 Task: Check the service workers in application tab.
Action: Mouse moved to (1056, 31)
Screenshot: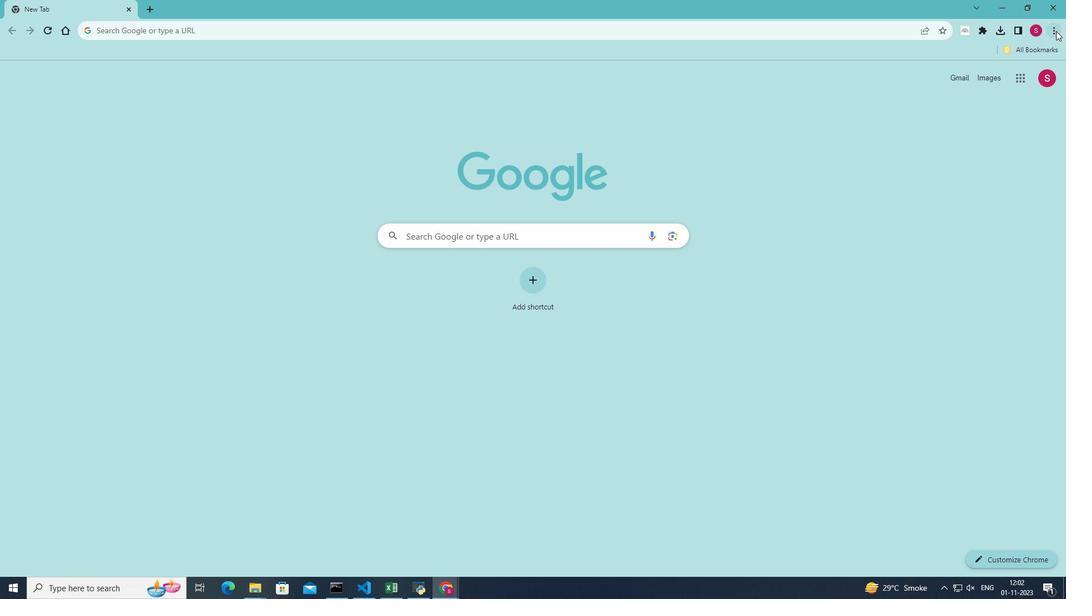 
Action: Mouse pressed left at (1056, 31)
Screenshot: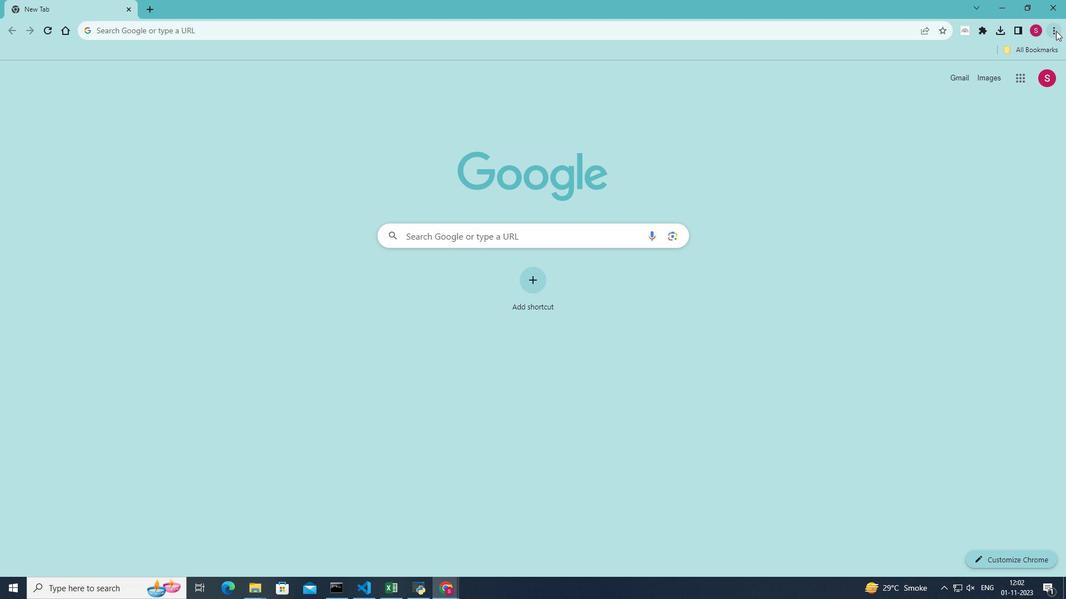 
Action: Mouse moved to (952, 204)
Screenshot: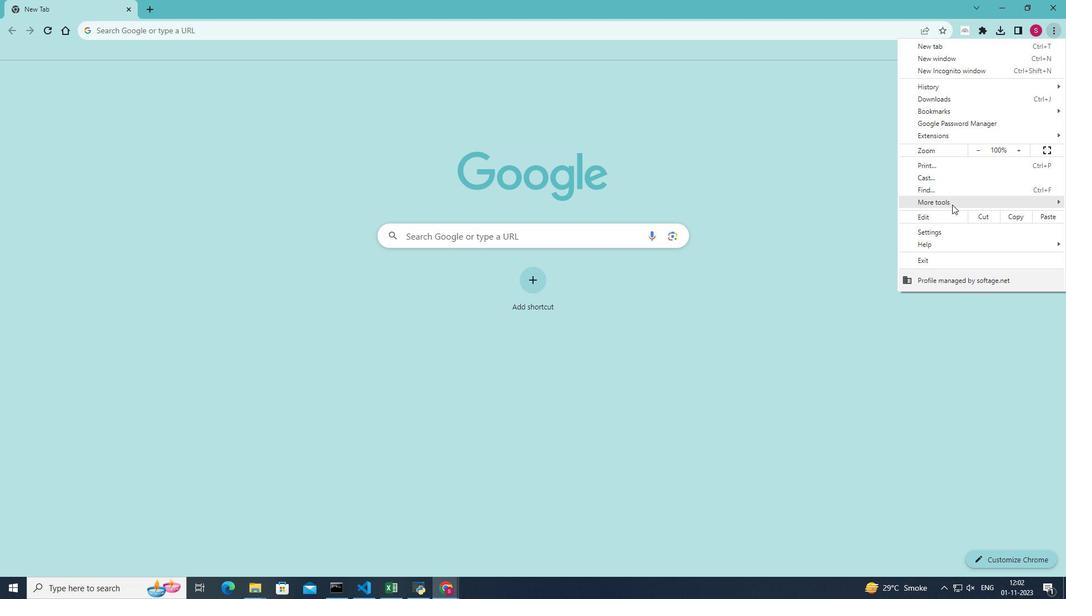 
Action: Mouse pressed left at (952, 204)
Screenshot: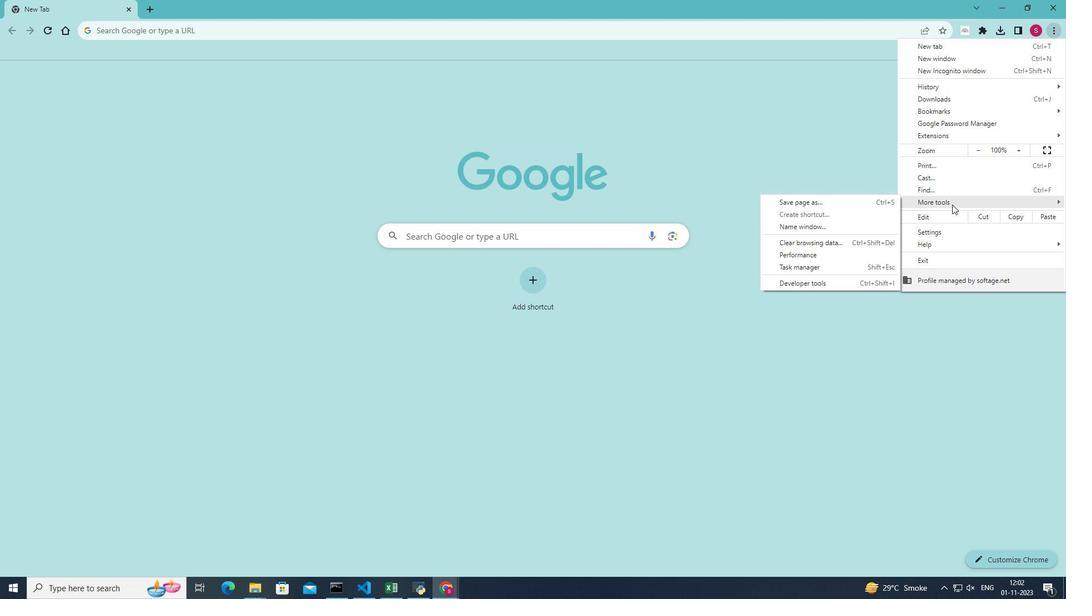 
Action: Mouse moved to (811, 283)
Screenshot: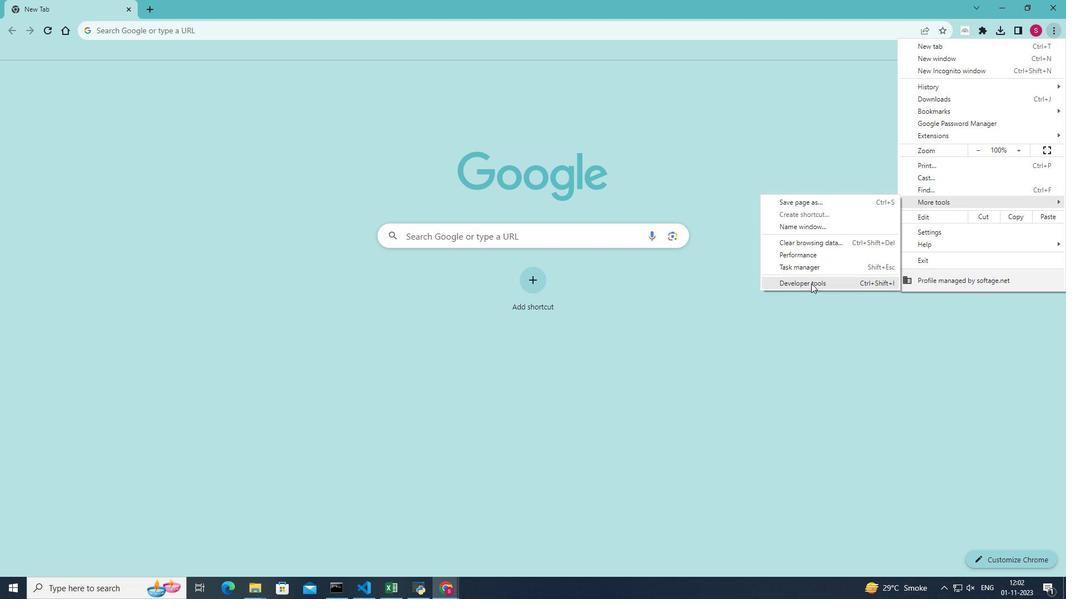 
Action: Mouse pressed left at (811, 283)
Screenshot: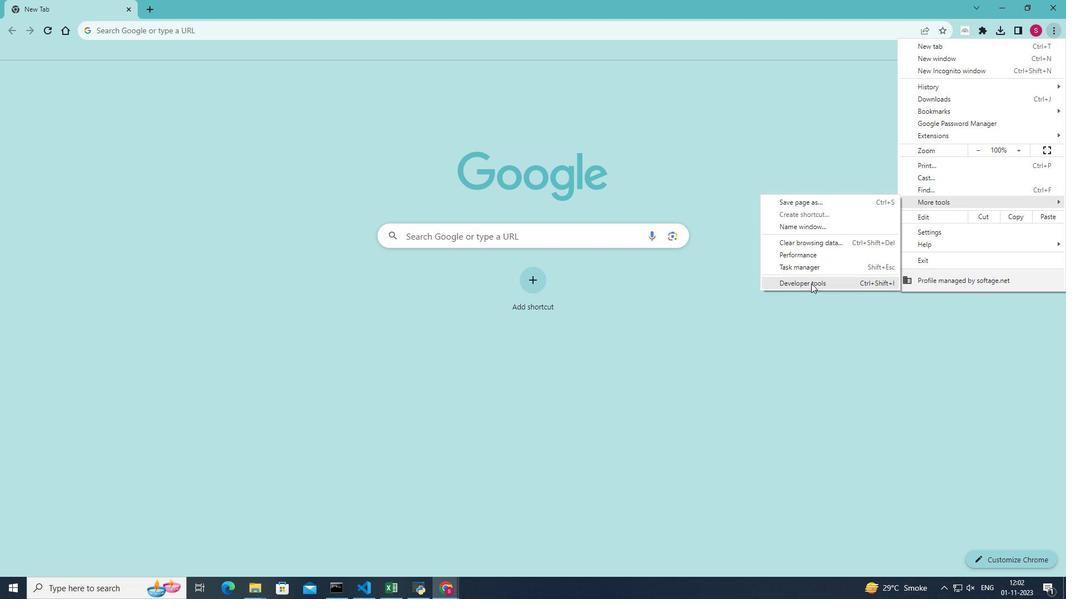 
Action: Mouse moved to (910, 66)
Screenshot: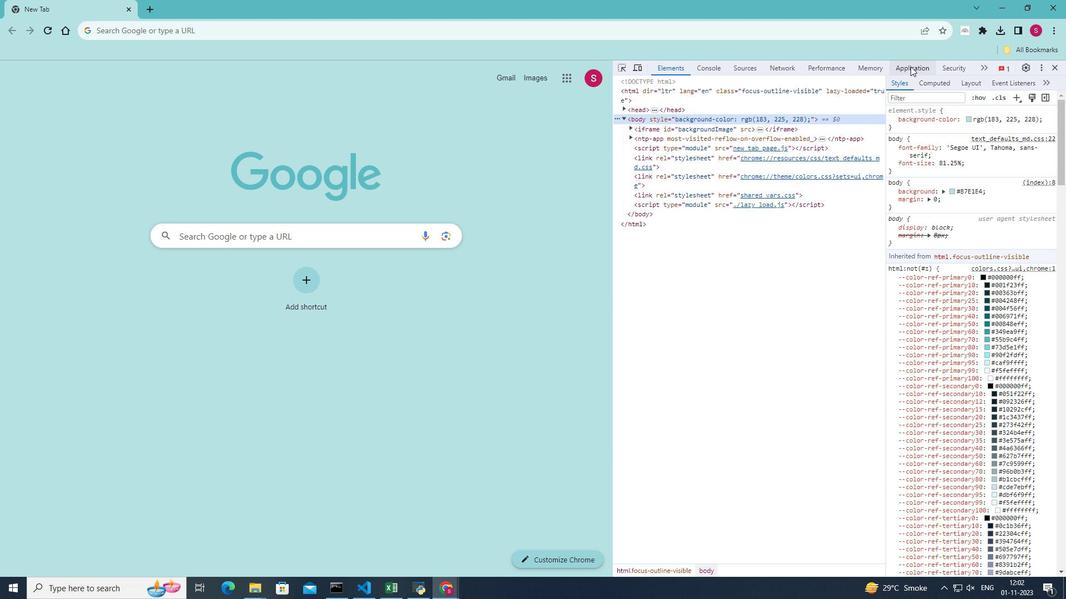 
Action: Mouse pressed left at (910, 66)
Screenshot: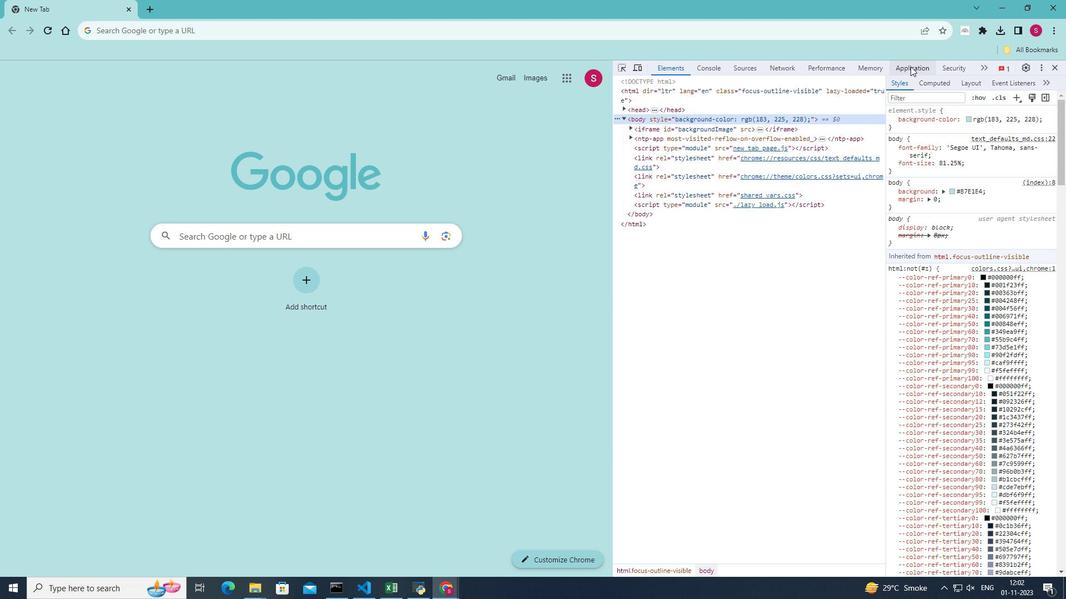 
Action: Mouse moved to (665, 107)
Screenshot: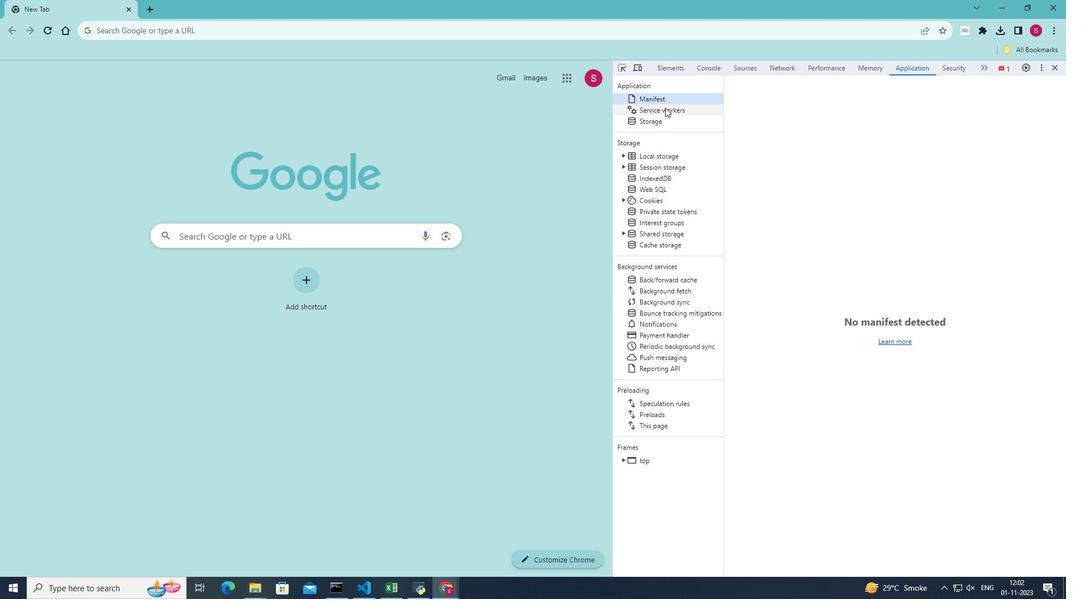 
Action: Mouse pressed left at (665, 107)
Screenshot: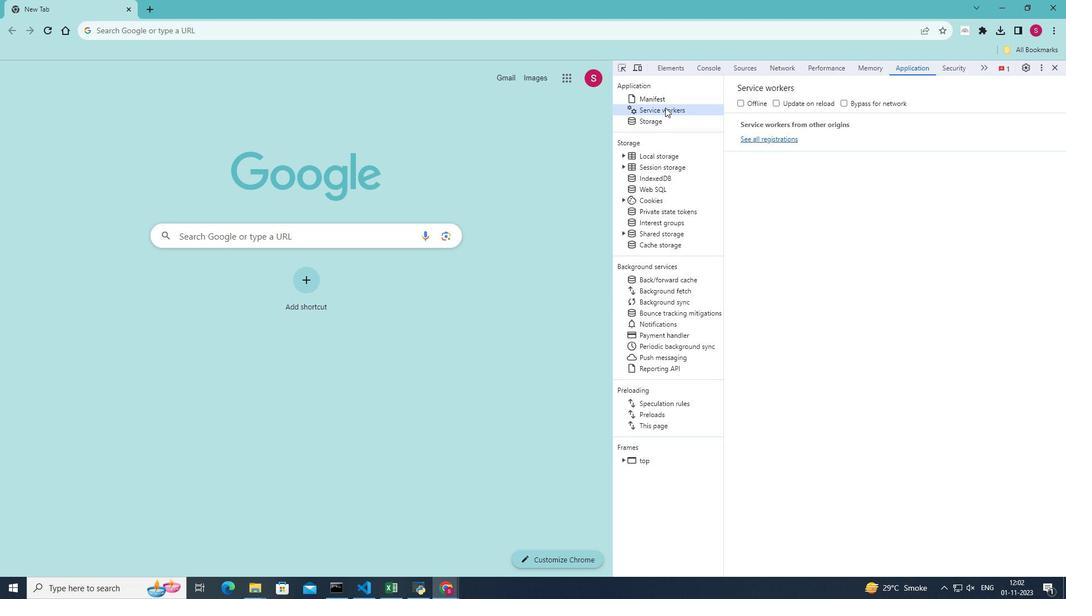 
Action: Mouse moved to (677, 113)
Screenshot: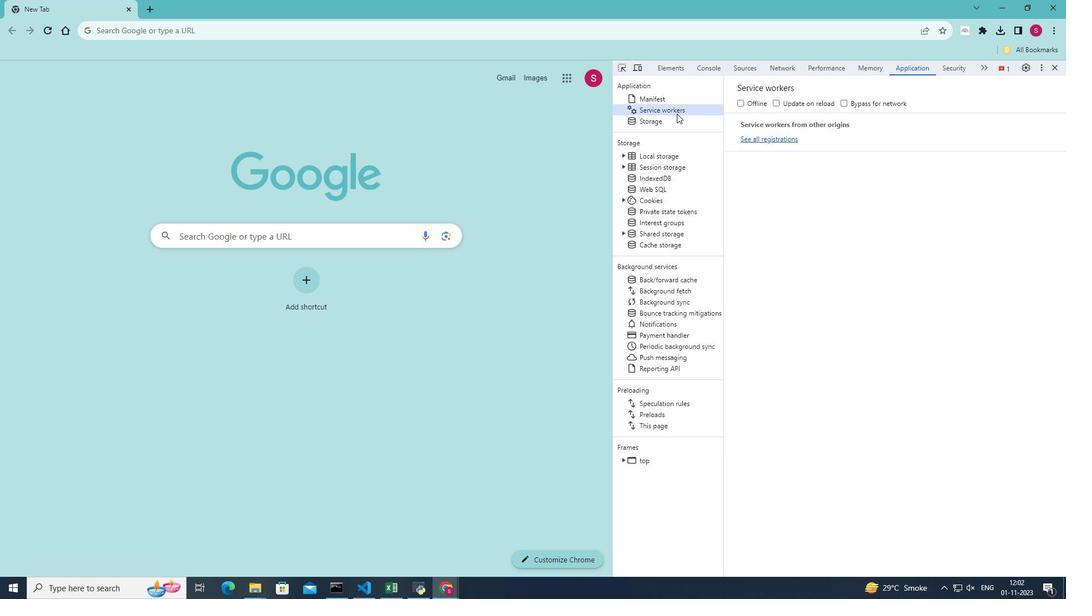 
